 Task: Set Answer 2 of the dropdown to "Notes".
Action: Mouse moved to (671, 465)
Screenshot: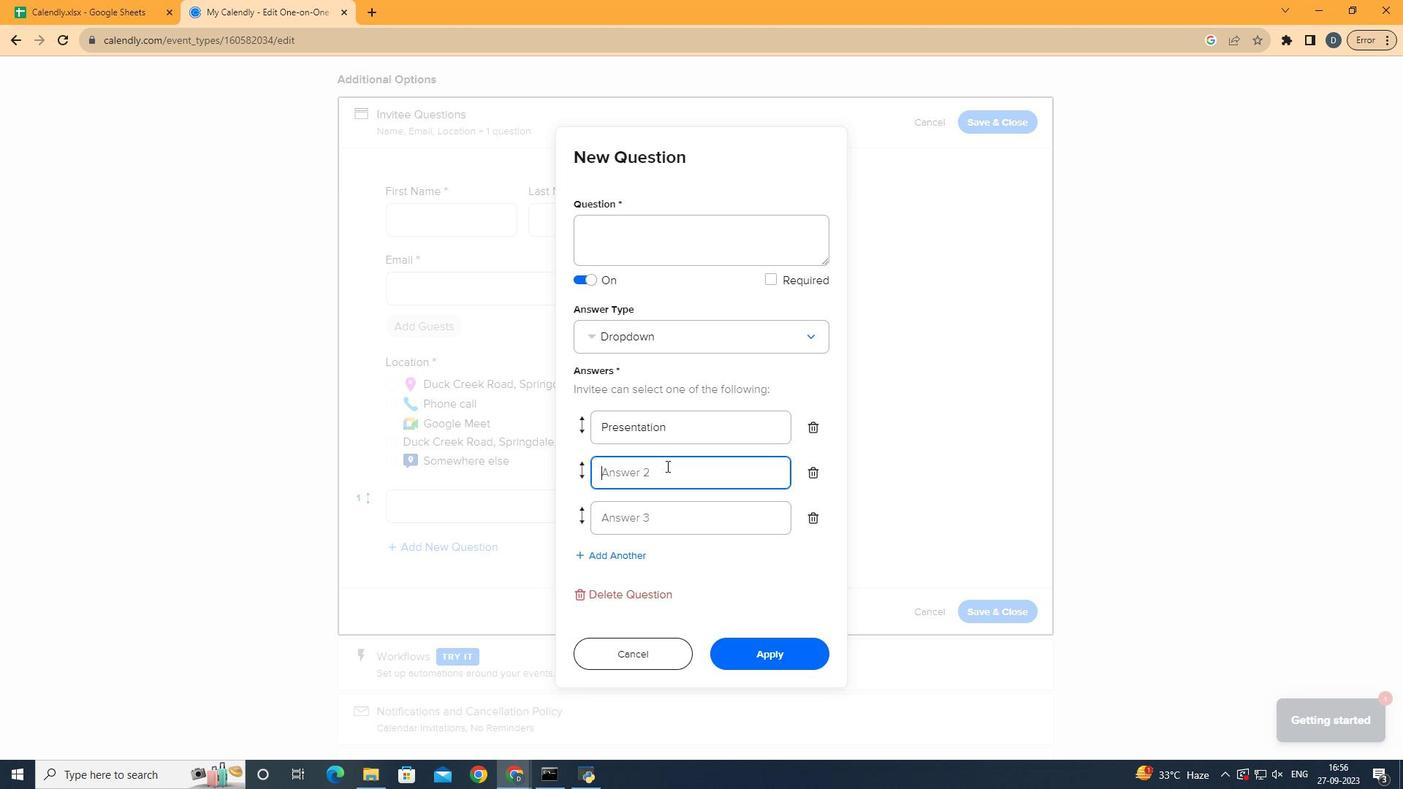 
Action: Mouse pressed left at (671, 465)
Screenshot: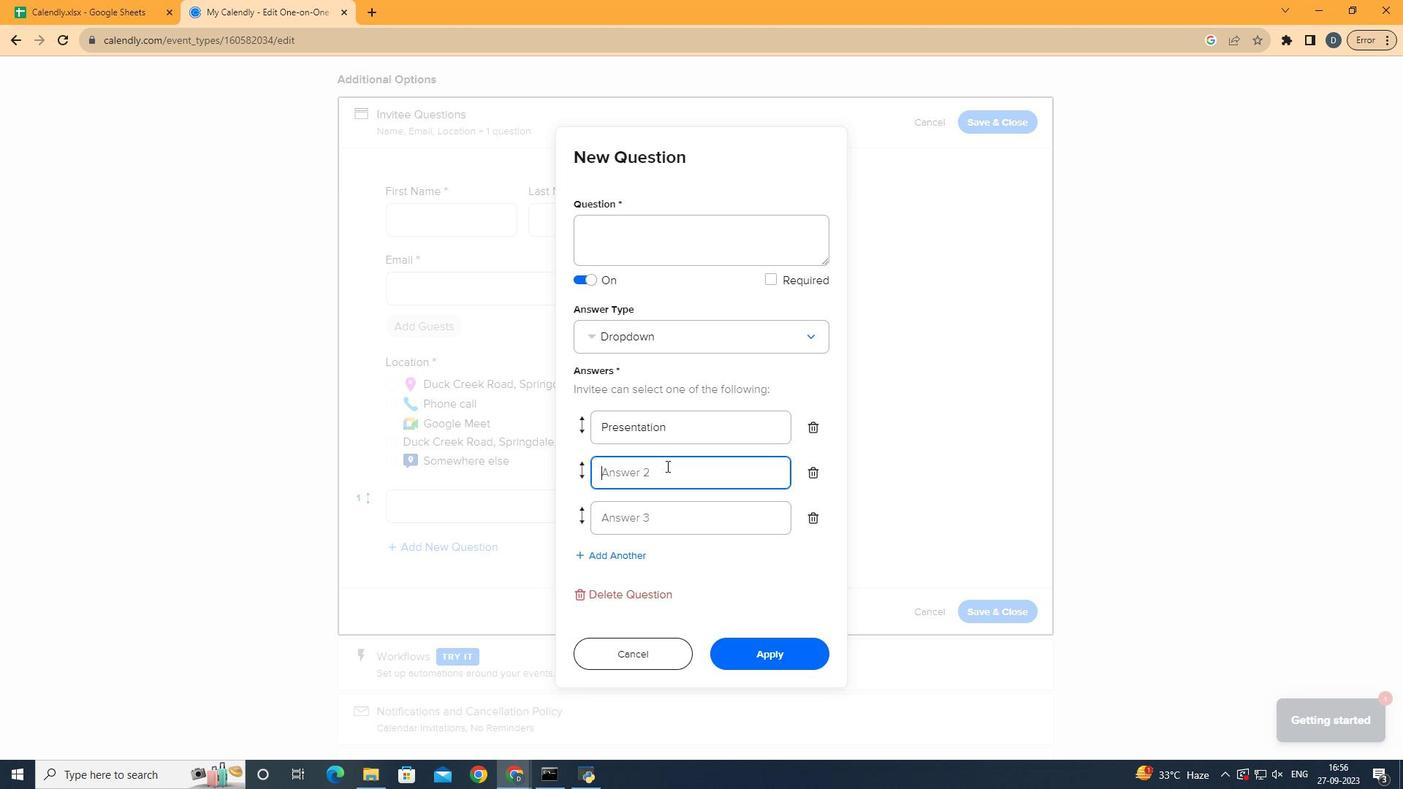 
Action: Mouse moved to (668, 465)
Screenshot: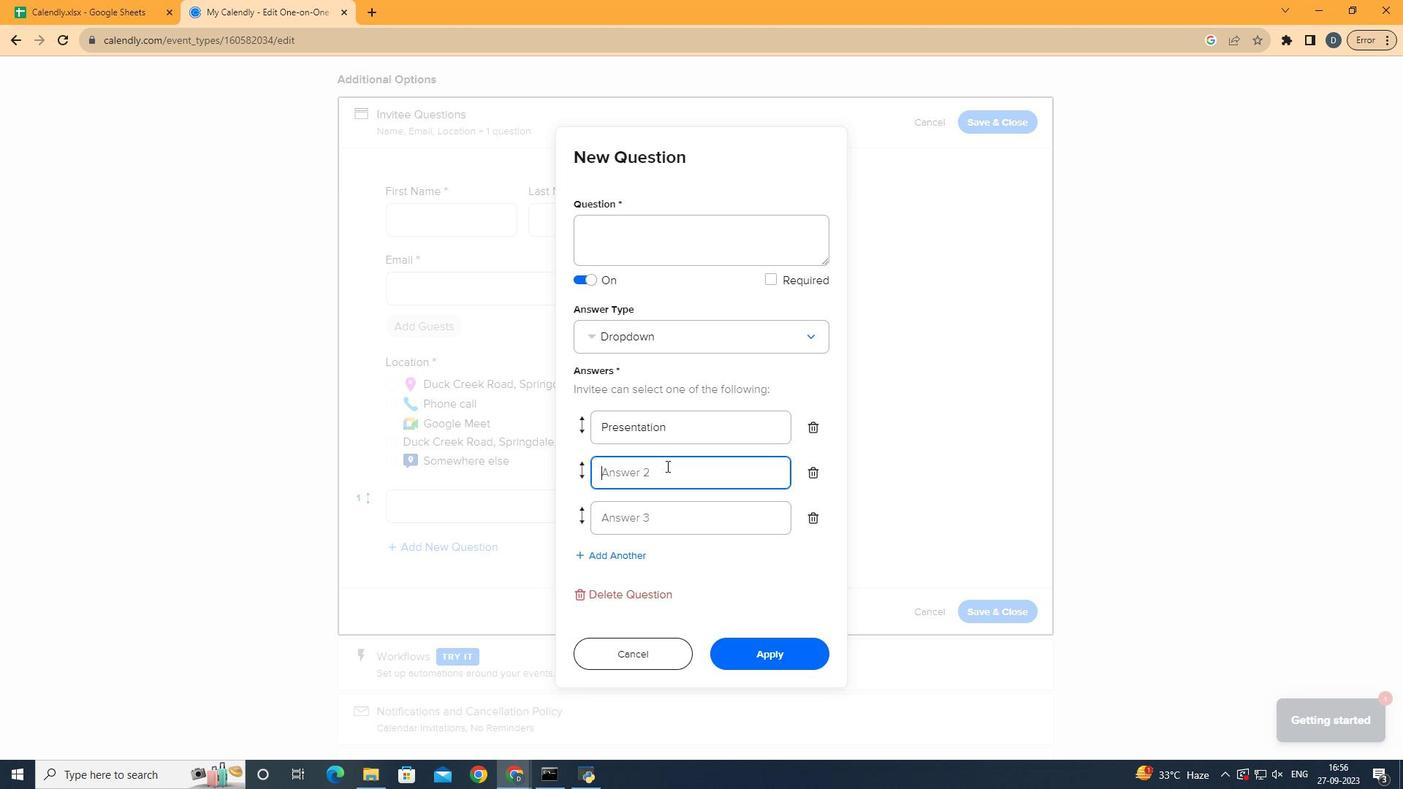 
Action: Key pressed <Key.shift>Notes
Screenshot: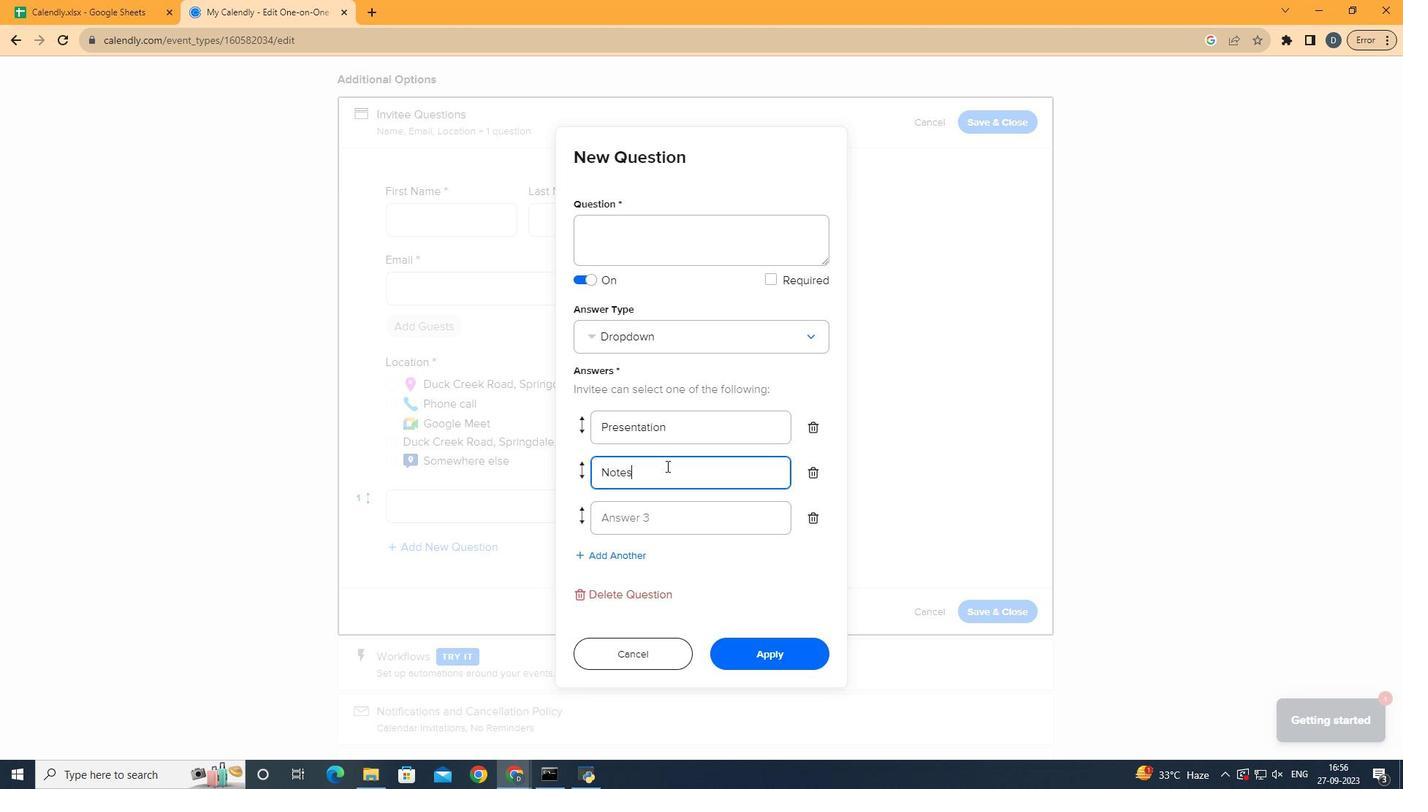 
Action: Mouse moved to (687, 467)
Screenshot: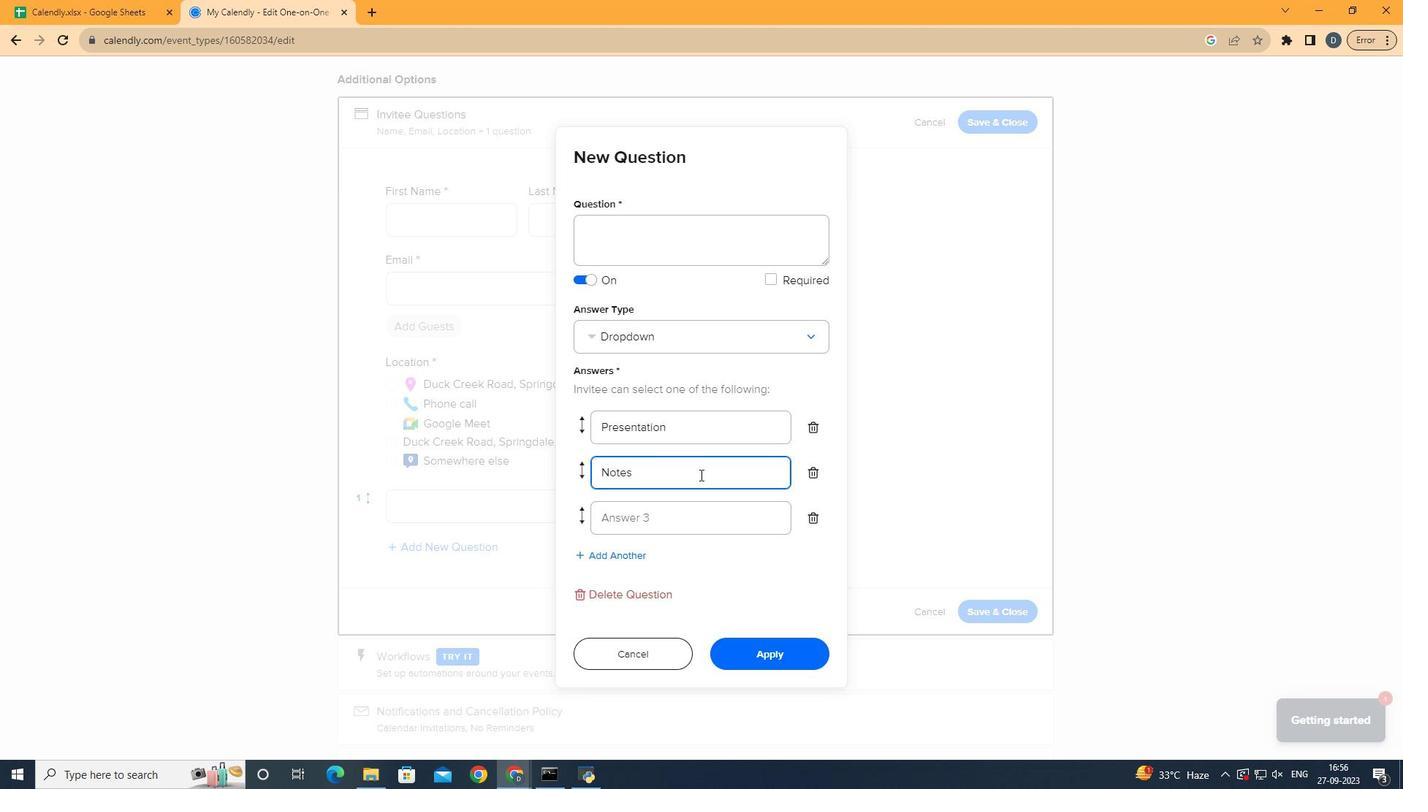 
